 Task: Find the shortest route from Chicago to Indiana Dunes State Park.
Action: Mouse moved to (251, 78)
Screenshot: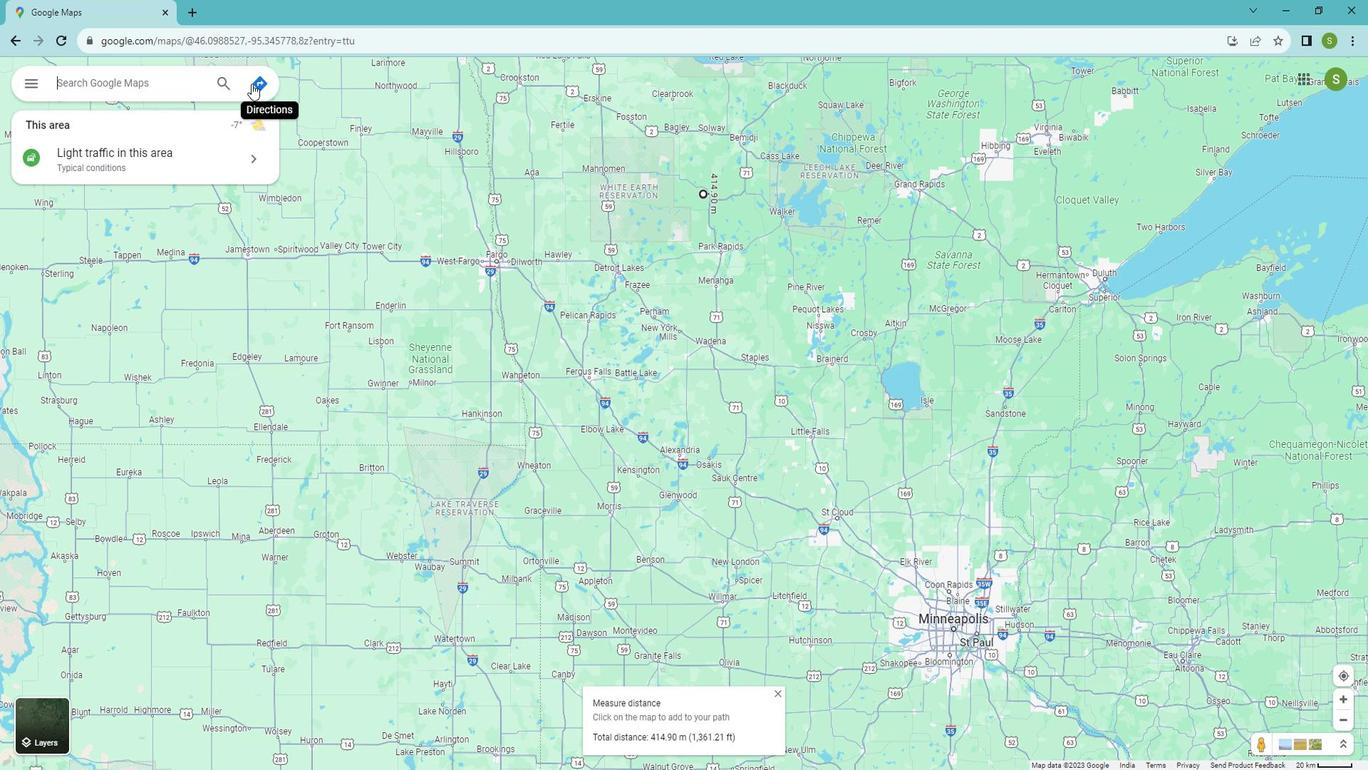
Action: Mouse pressed left at (251, 78)
Screenshot: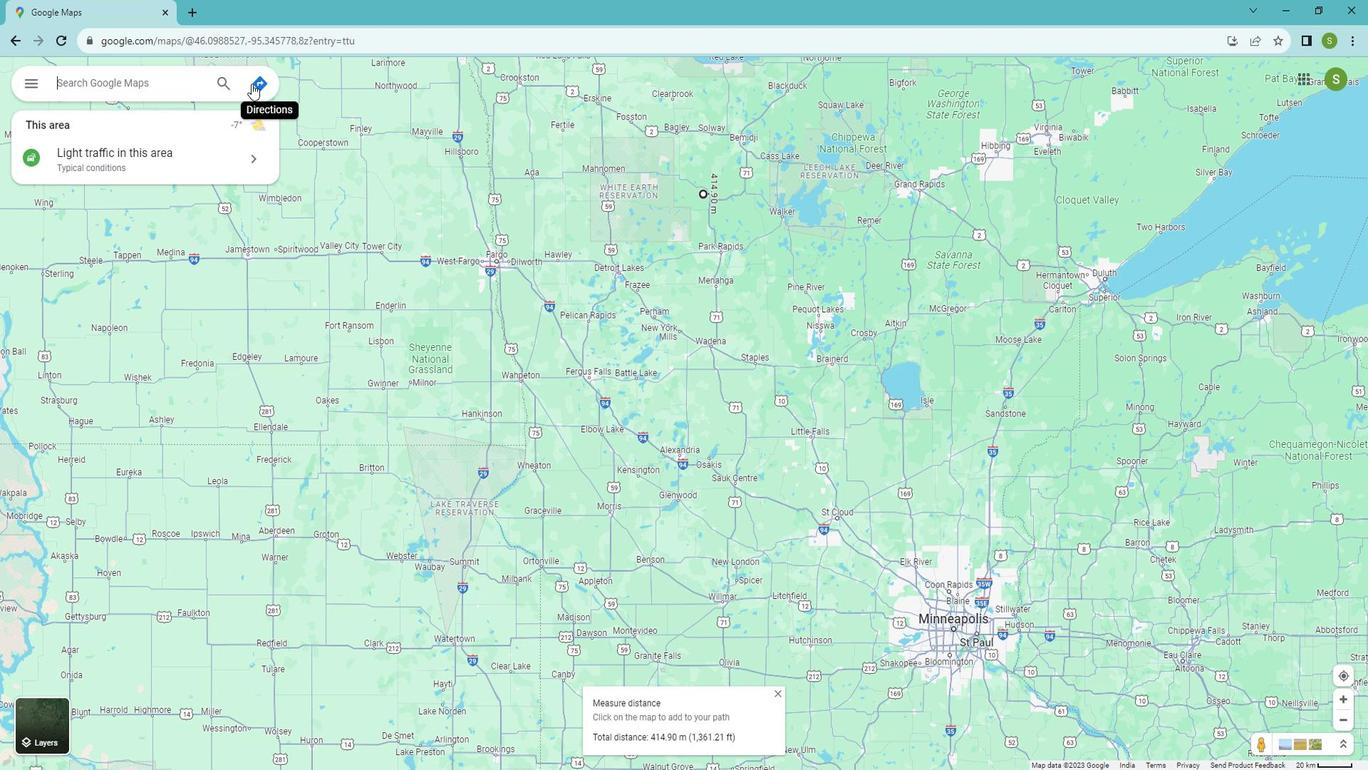 
Action: Mouse moved to (131, 120)
Screenshot: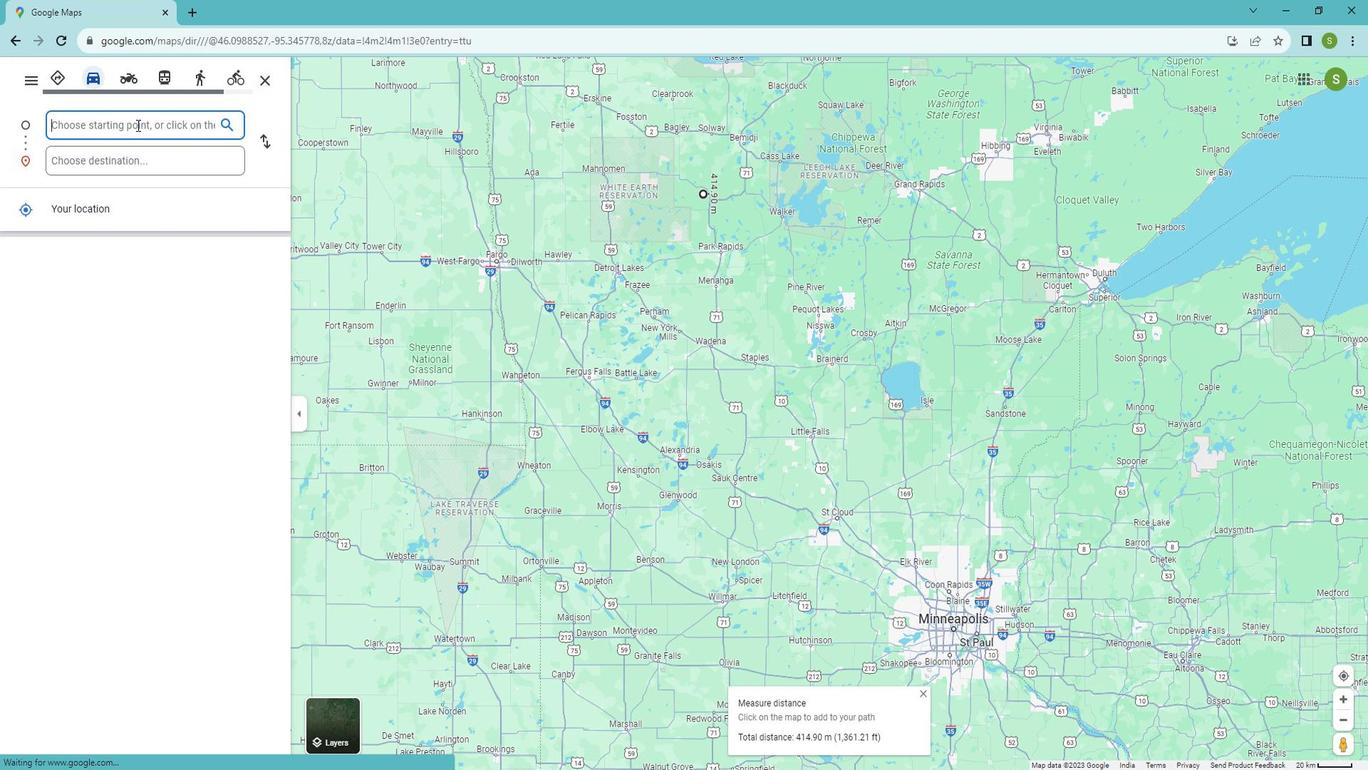 
Action: Mouse pressed left at (131, 120)
Screenshot: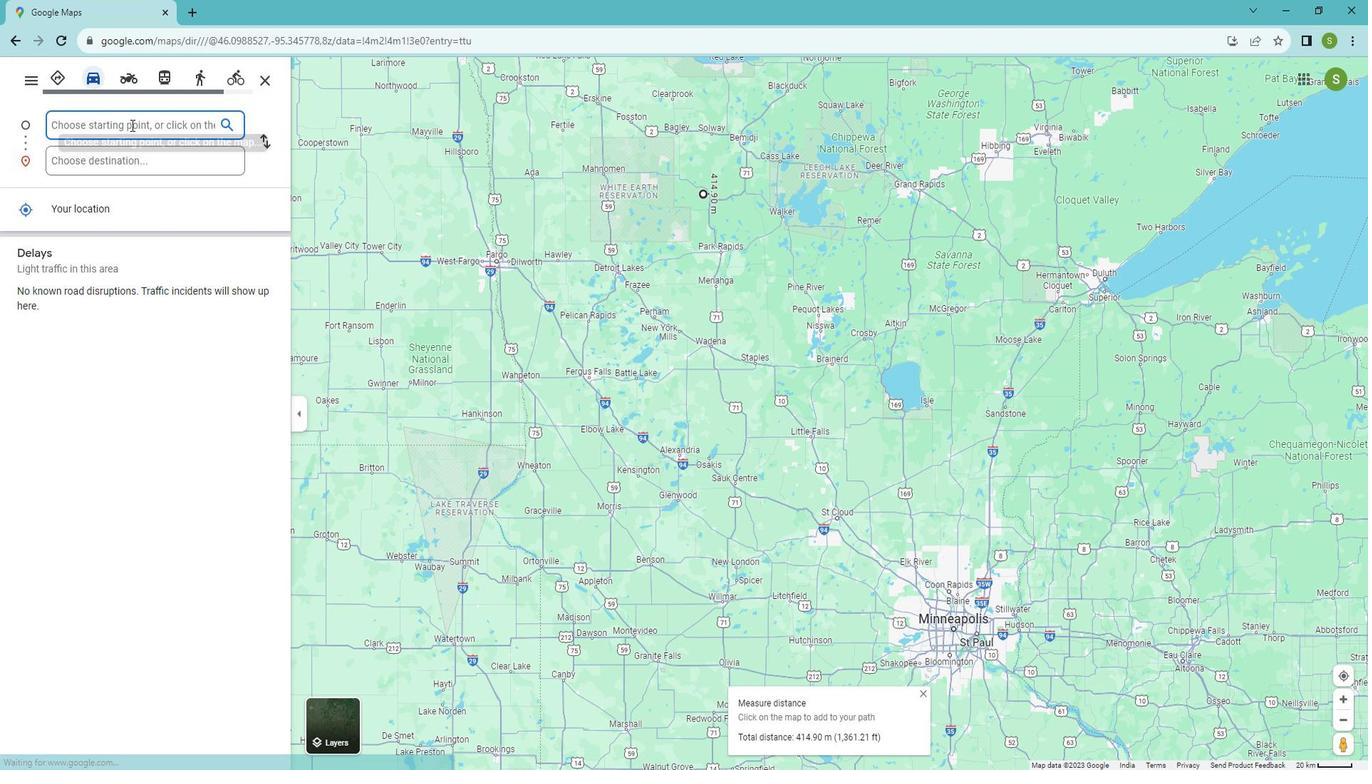 
Action: Key pressed <Key.shift>Chicago
Screenshot: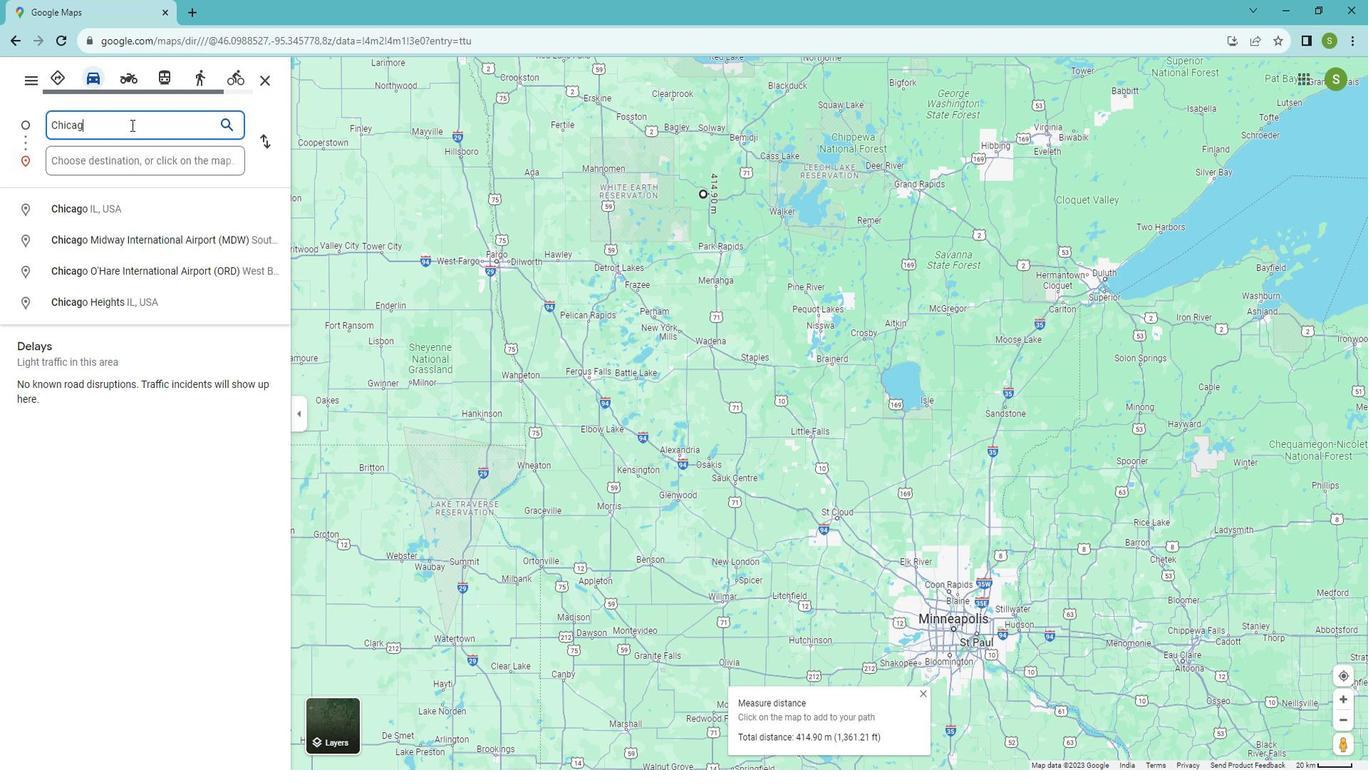 
Action: Mouse moved to (120, 199)
Screenshot: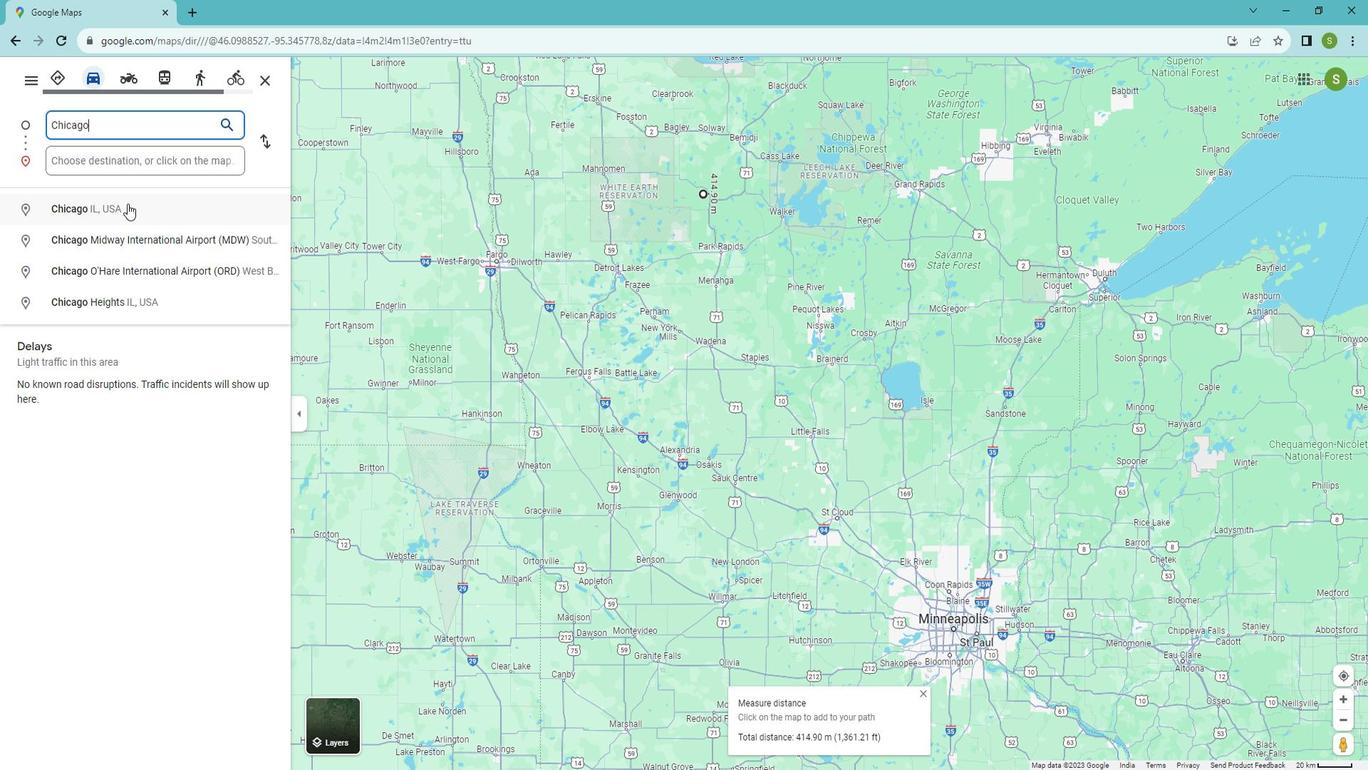 
Action: Mouse pressed left at (120, 199)
Screenshot: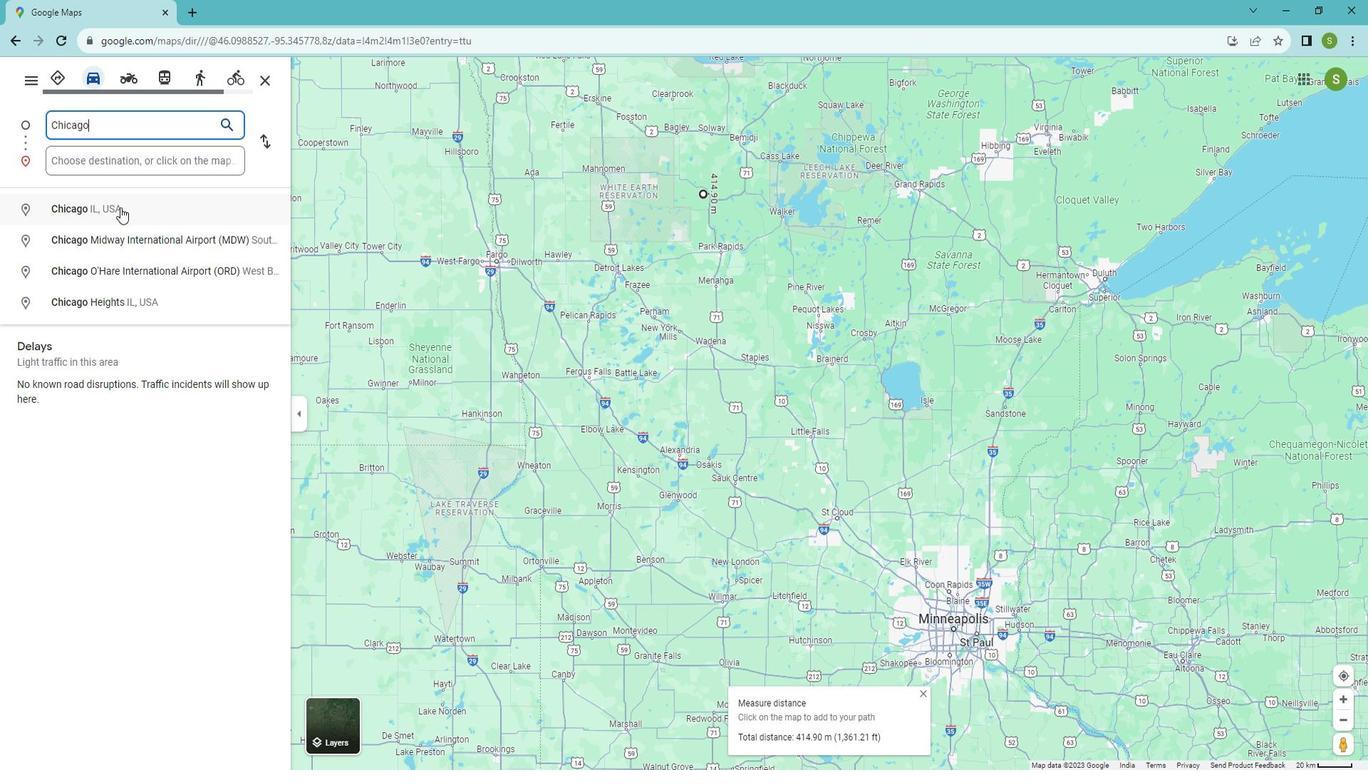 
Action: Mouse moved to (106, 150)
Screenshot: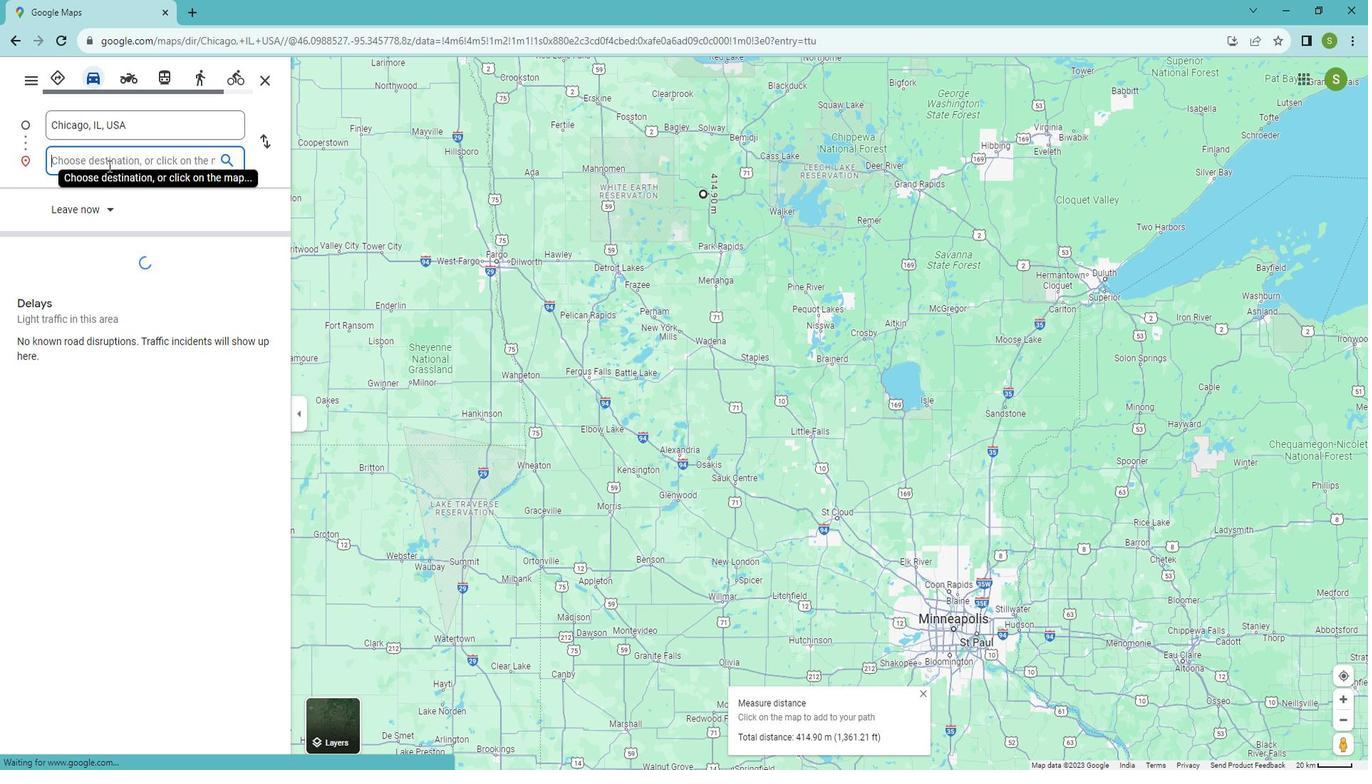 
Action: Mouse pressed left at (106, 150)
Screenshot: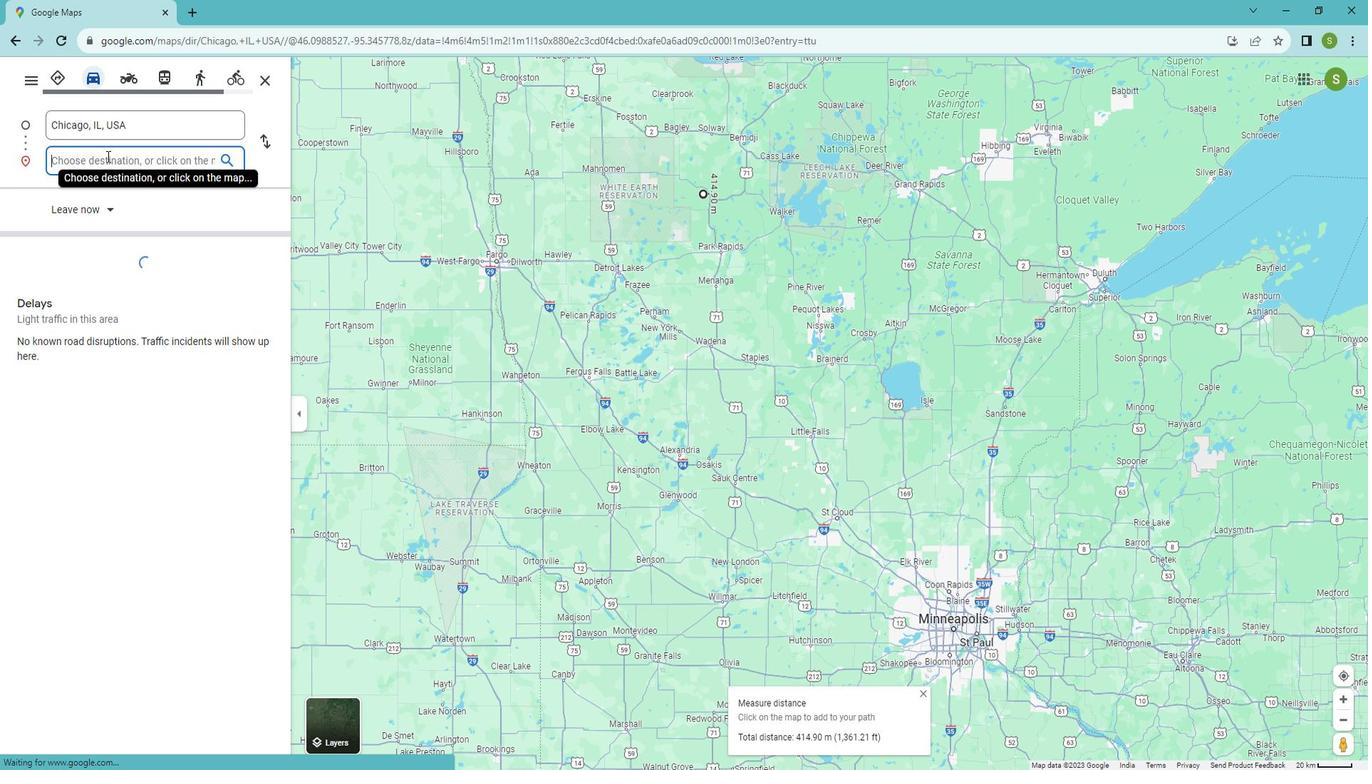 
Action: Mouse moved to (106, 149)
Screenshot: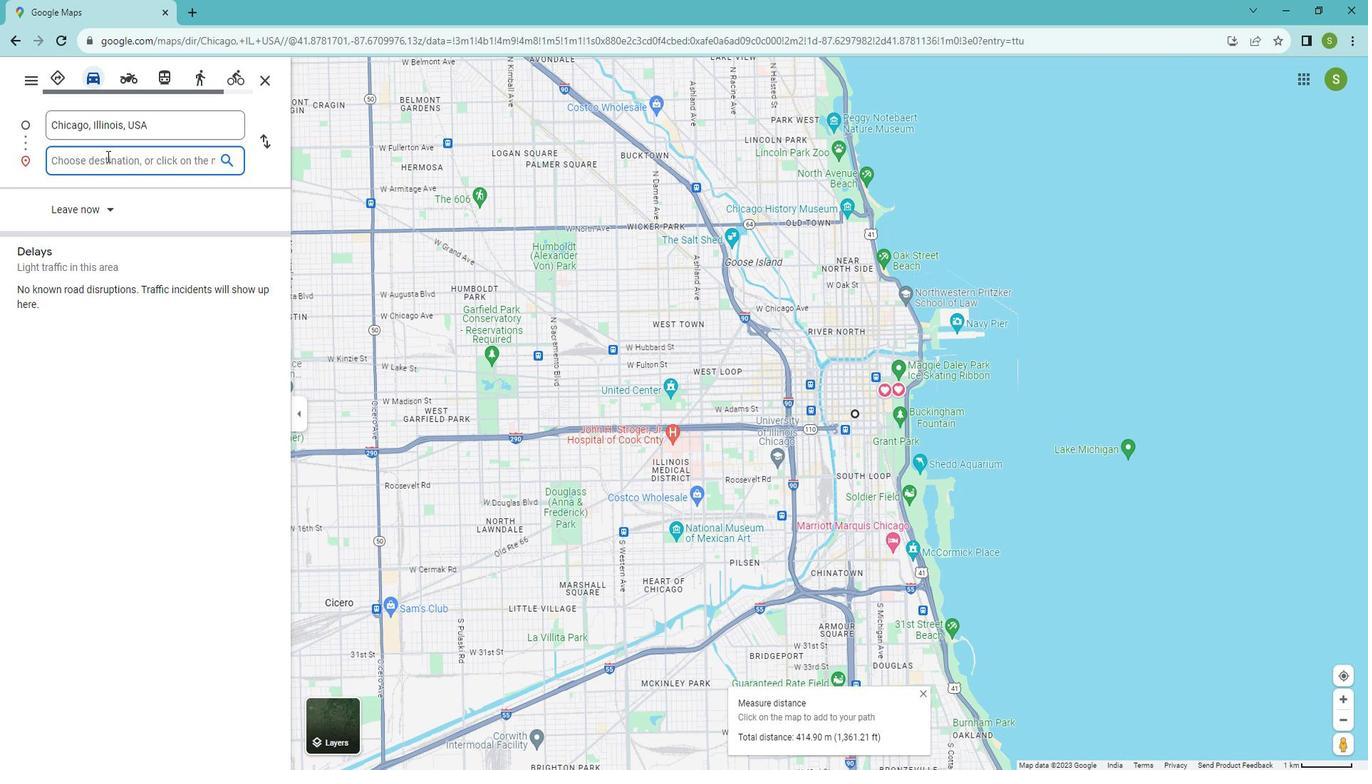 
Action: Key pressed <Key.shift>Indiana<Key.space><Key.shift>Dunes<Key.space><Key.shift>State<Key.space><Key.shift>Park
Screenshot: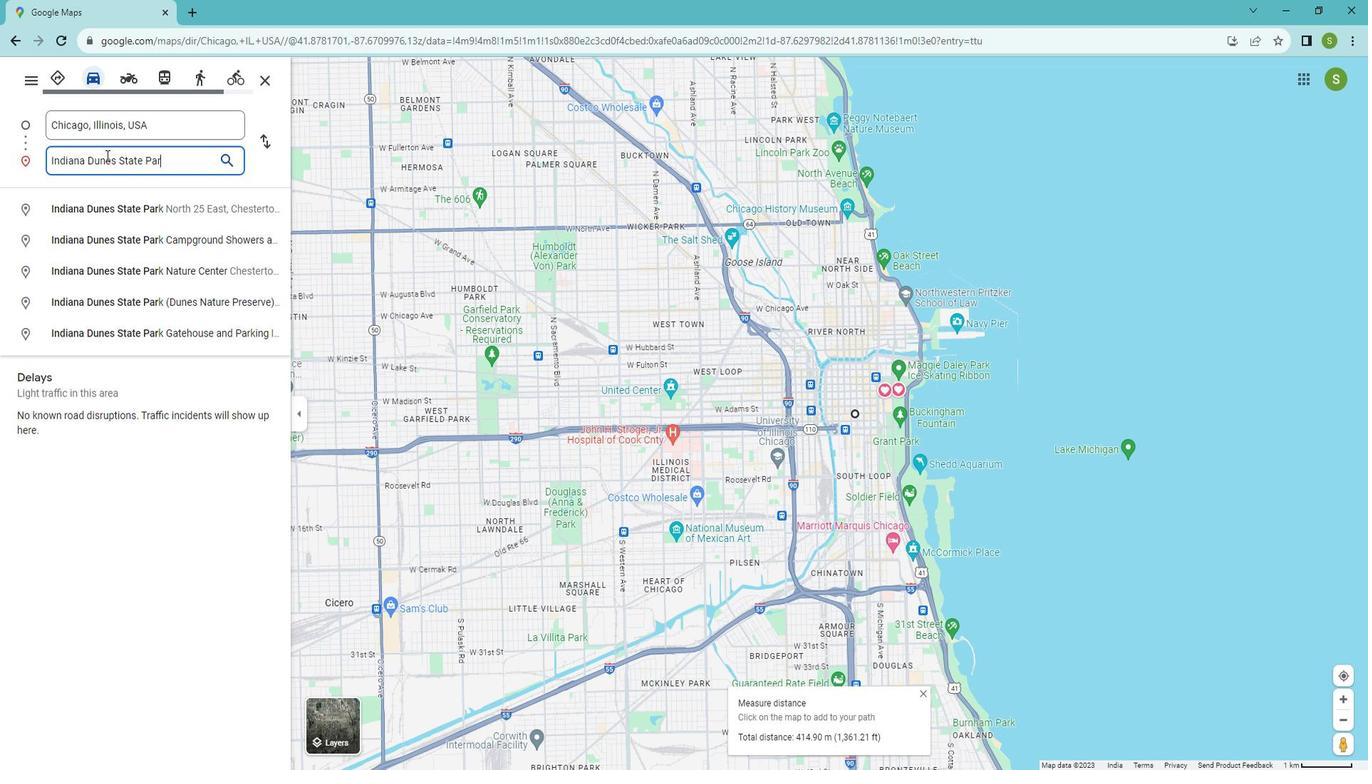 
Action: Mouse moved to (264, 131)
Screenshot: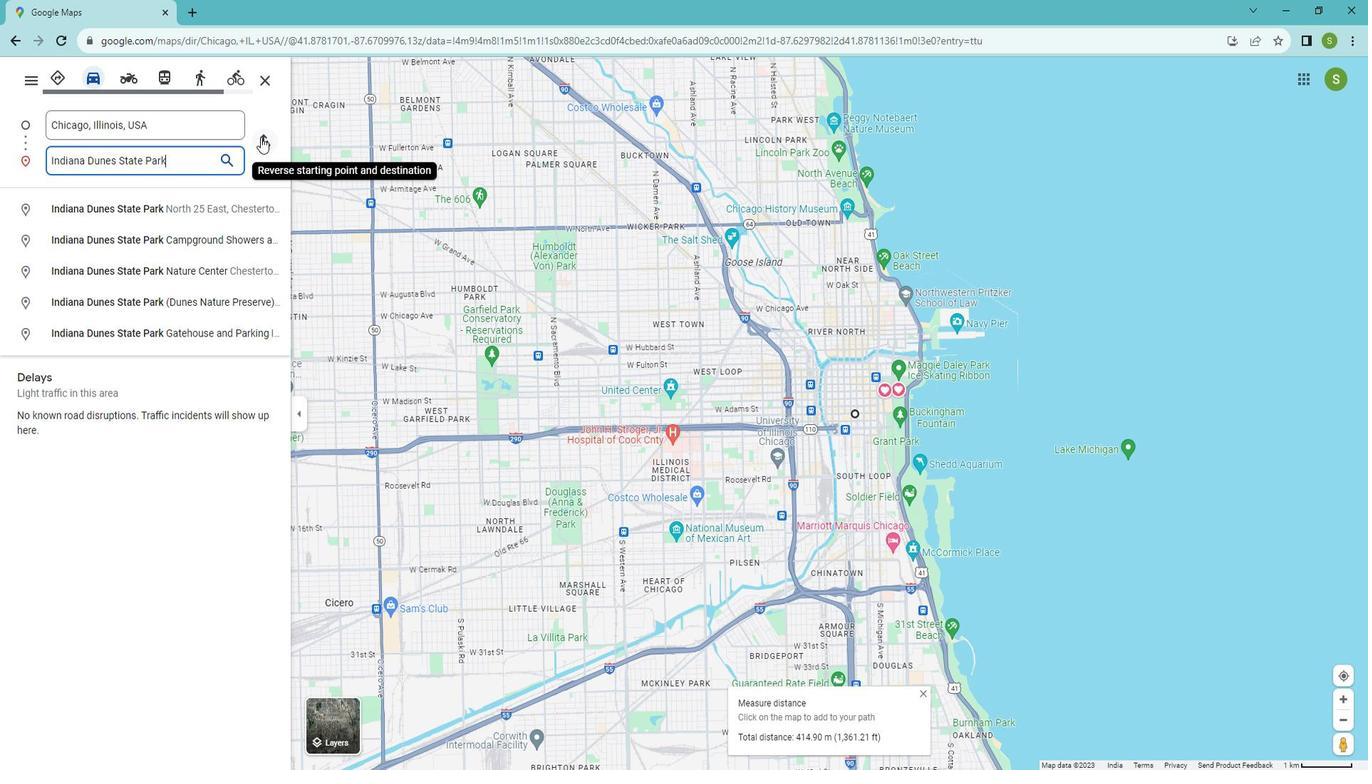 
Action: Mouse pressed left at (264, 131)
Screenshot: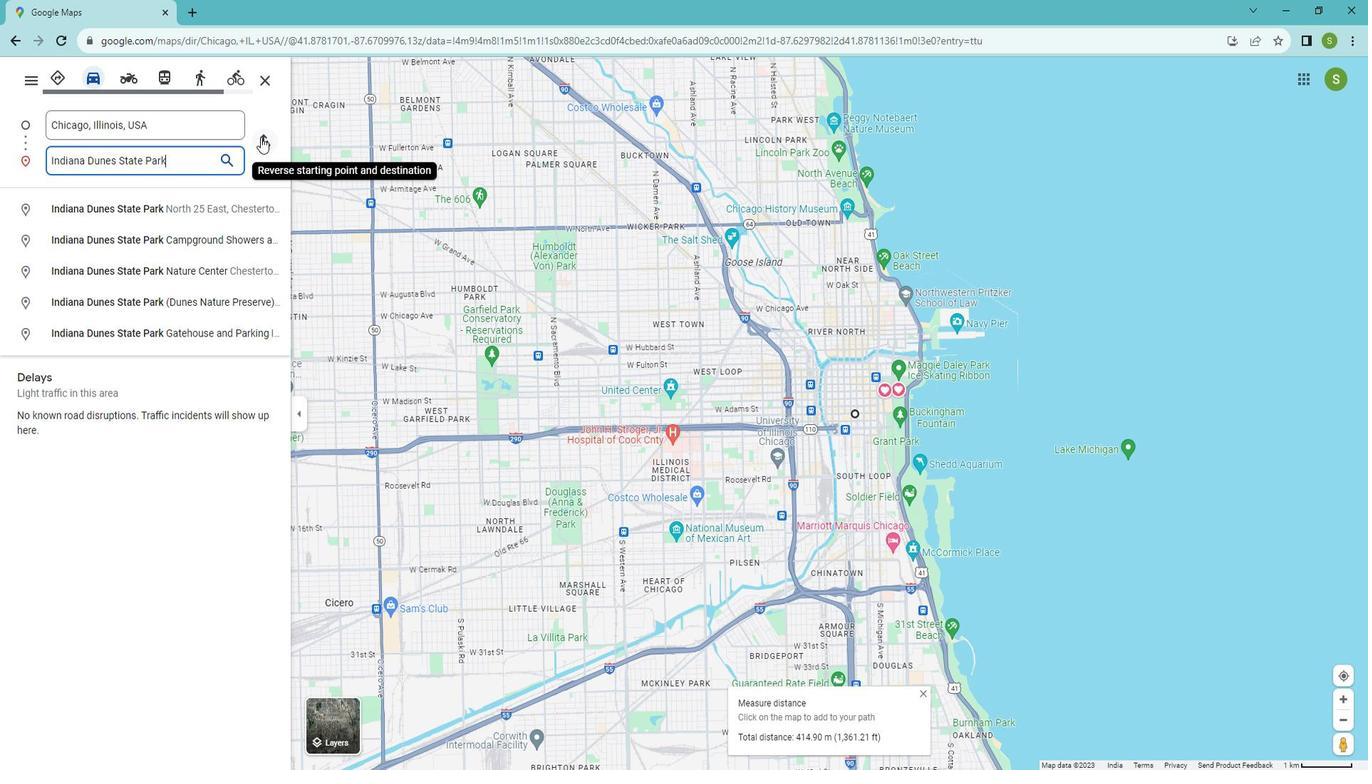 
Action: Mouse moved to (62, 81)
Screenshot: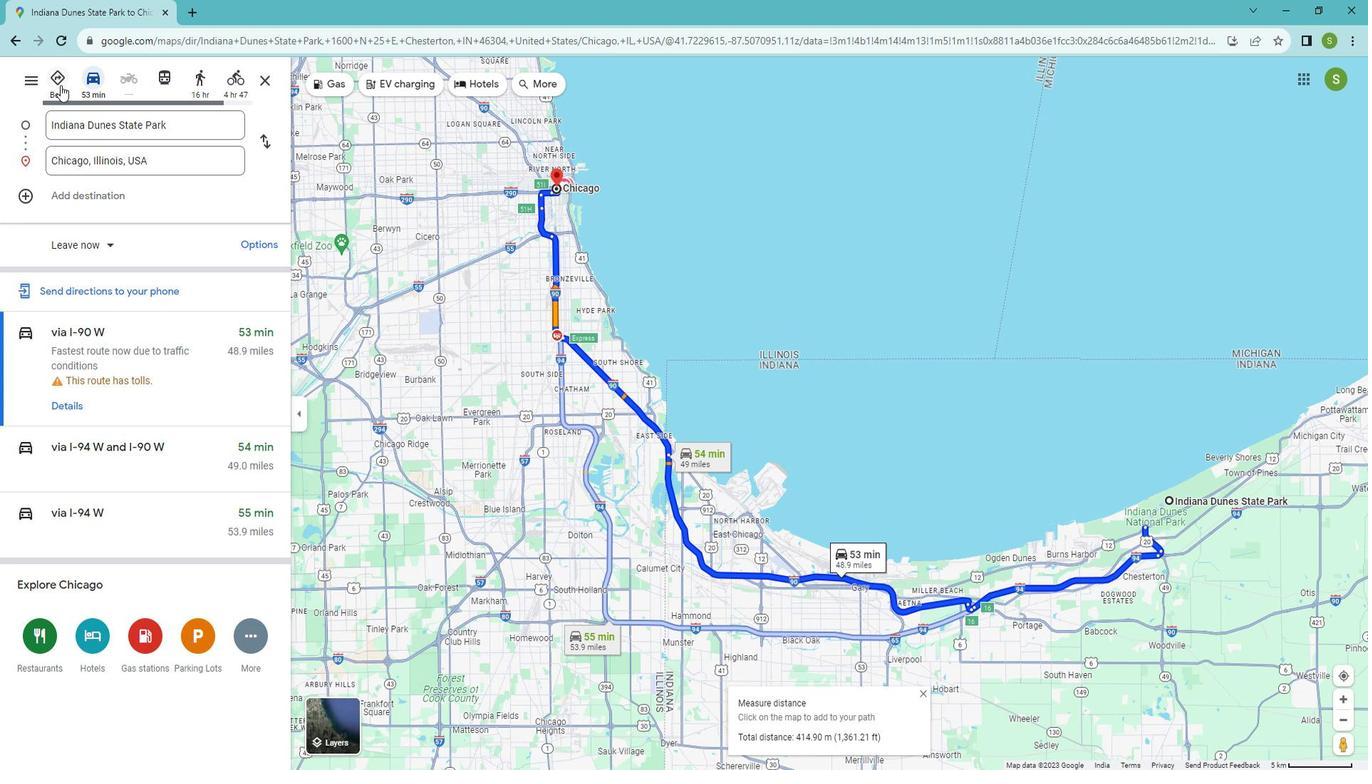 
Action: Mouse pressed left at (62, 81)
Screenshot: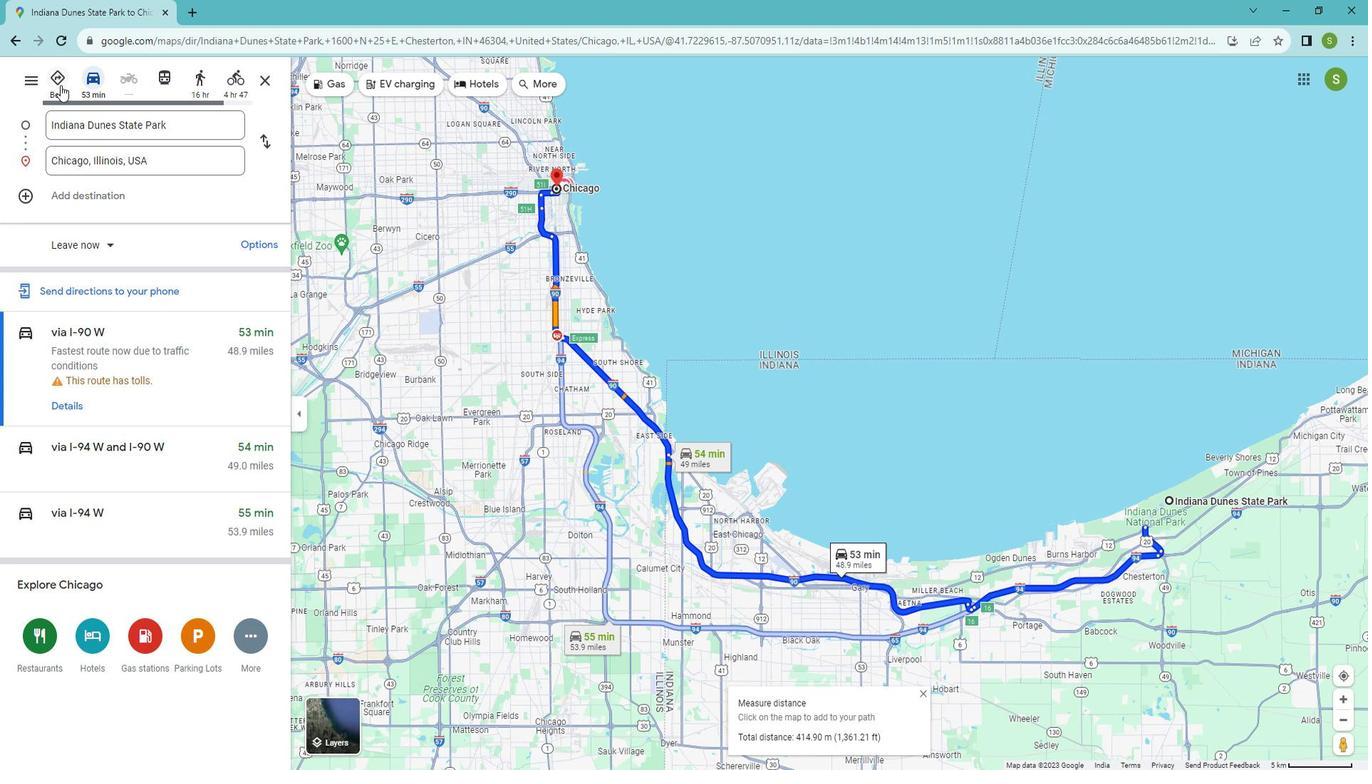 
Action: Mouse moved to (72, 387)
Screenshot: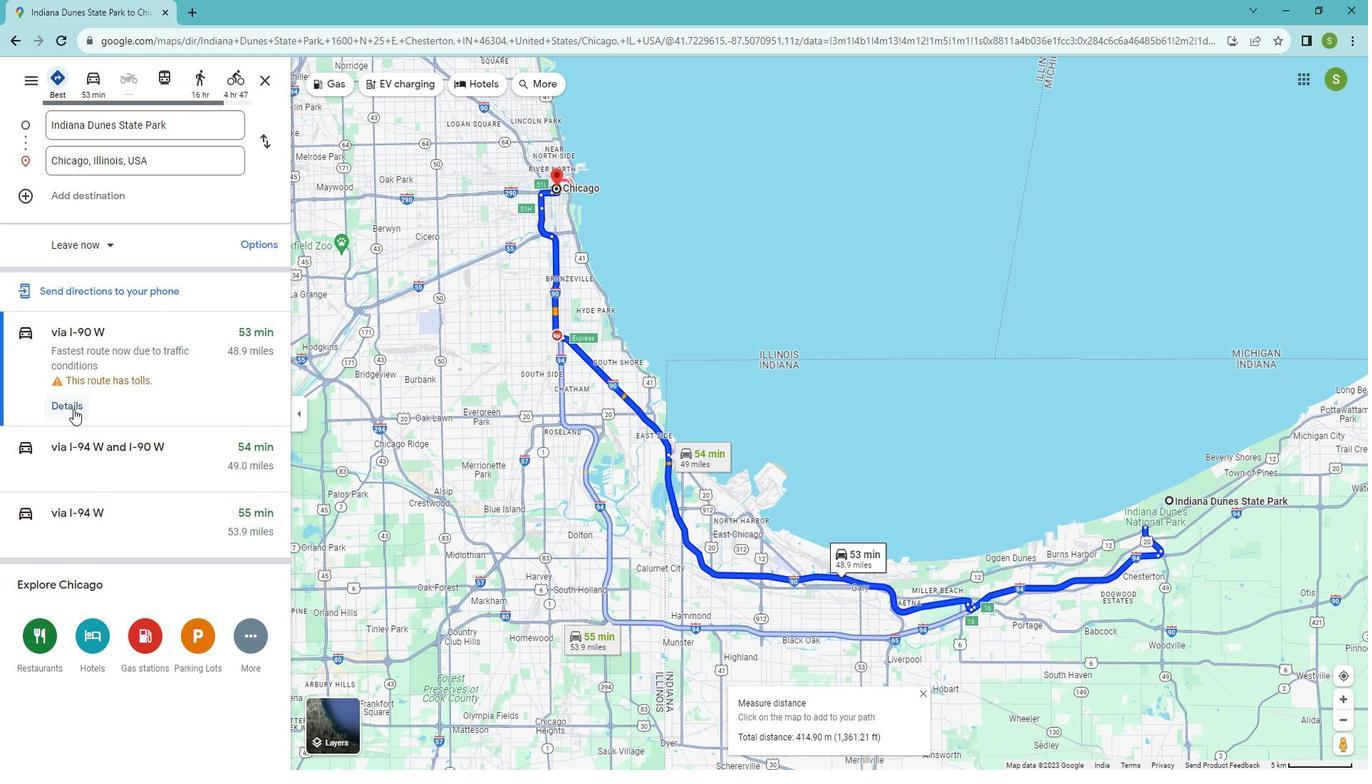 
Action: Mouse pressed left at (72, 387)
Screenshot: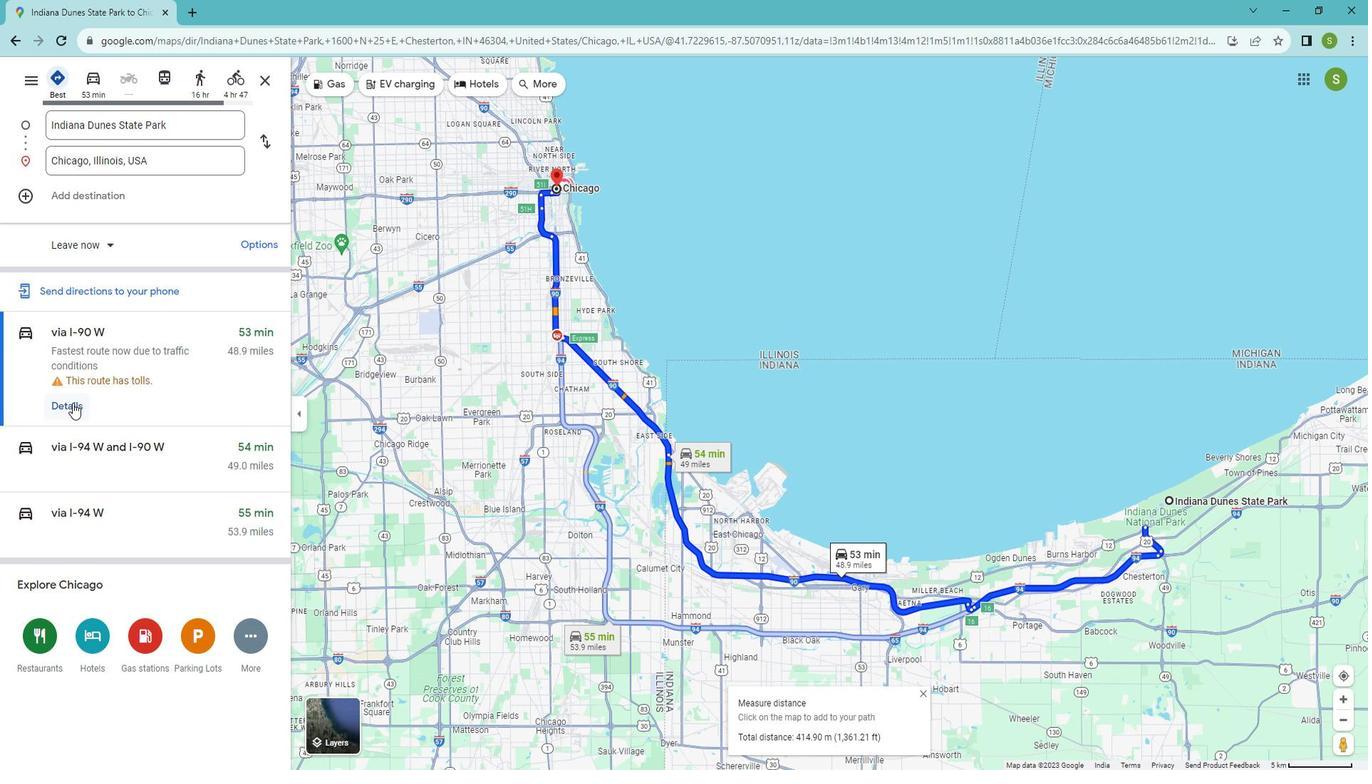 
Action: Mouse moved to (489, 253)
Screenshot: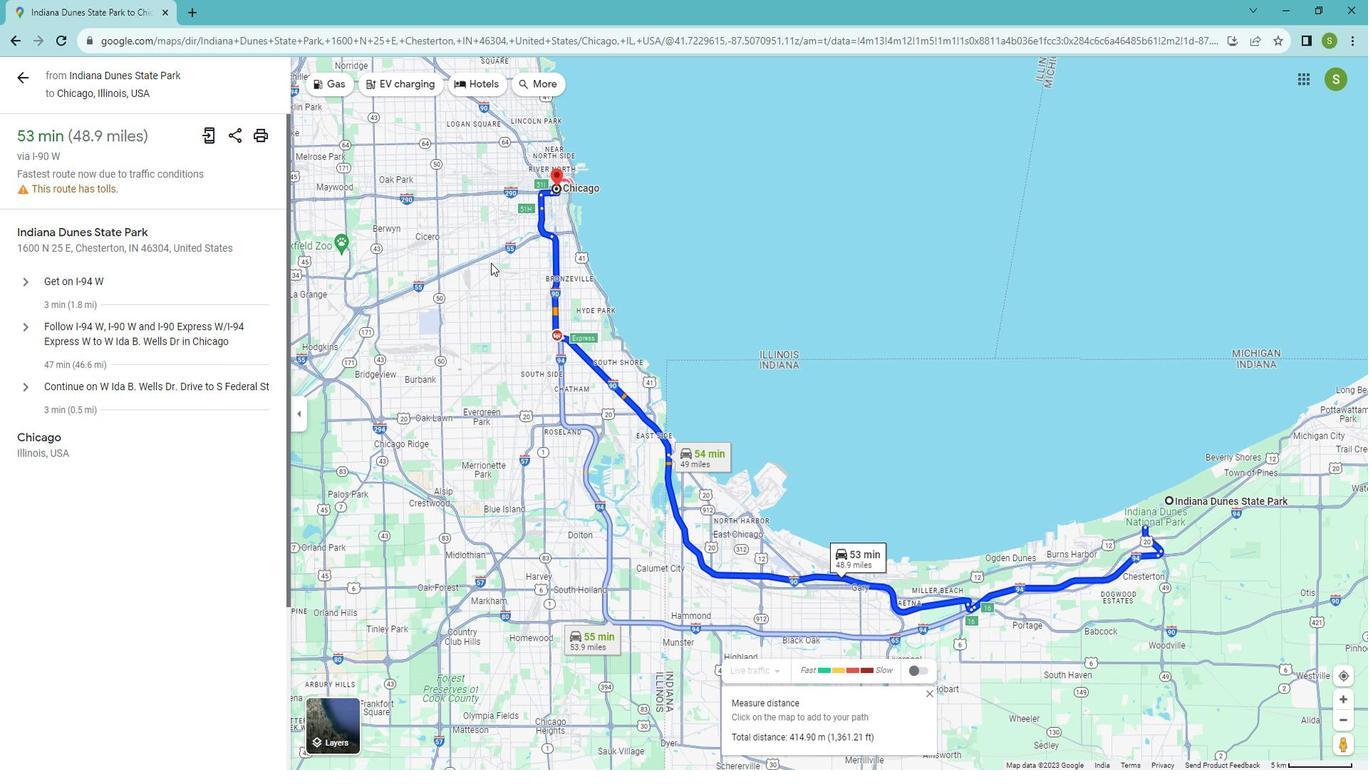 
